 Task: Add a condition where "Hours since created Less than Eighteen" in unsolved tickets in your groups.
Action: Mouse pressed left at (247, 434)
Screenshot: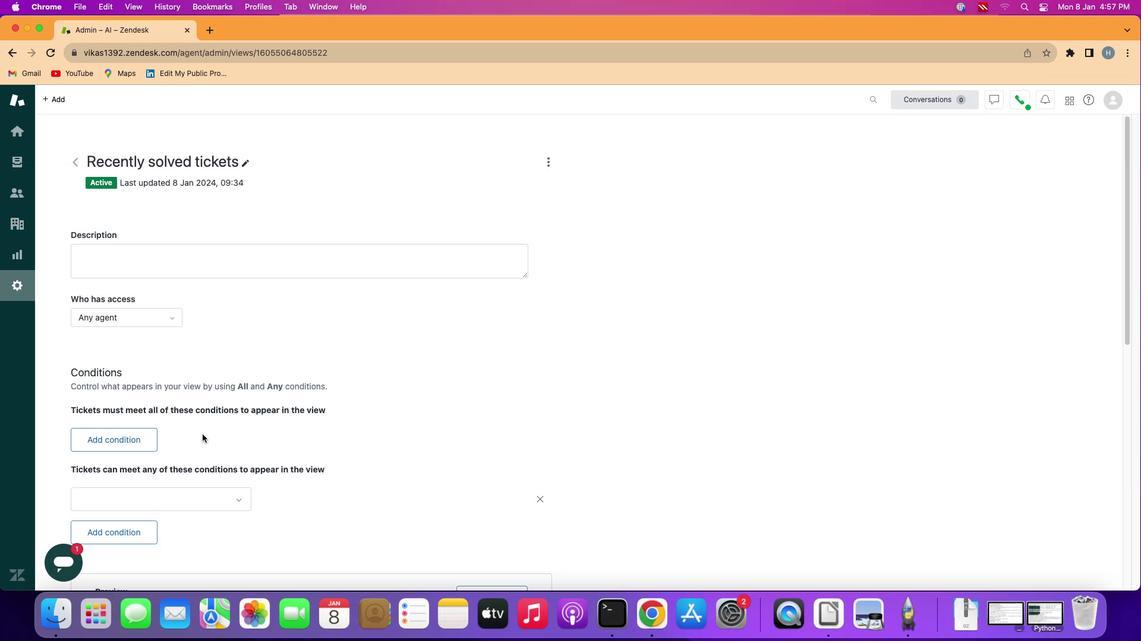 
Action: Mouse moved to (193, 435)
Screenshot: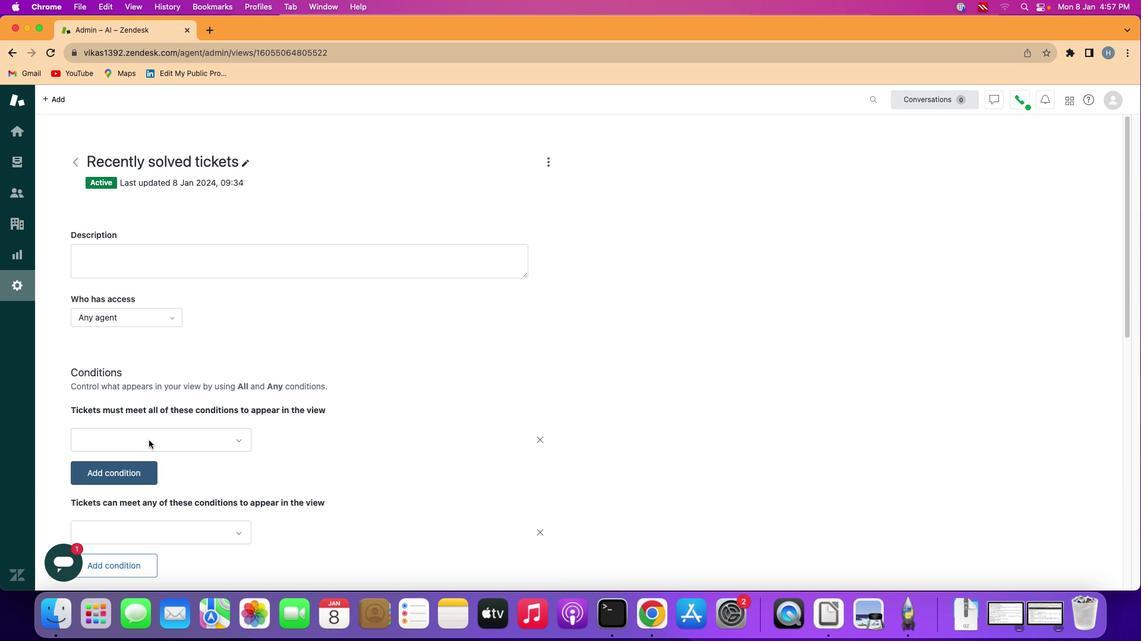 
Action: Mouse pressed left at (193, 435)
Screenshot: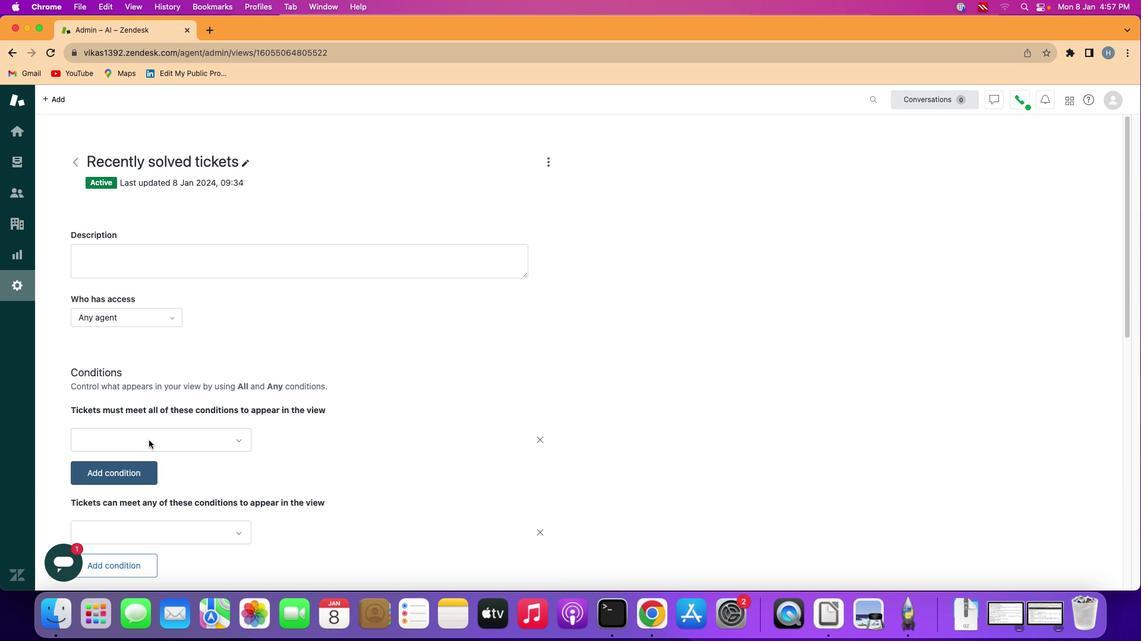 
Action: Mouse moved to (215, 434)
Screenshot: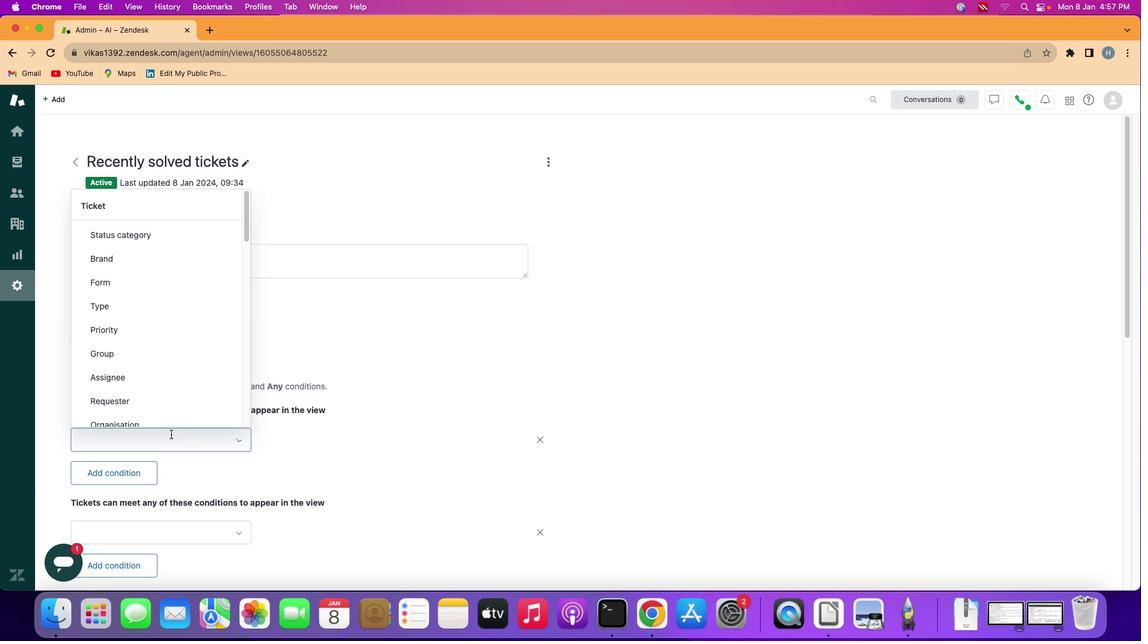 
Action: Mouse pressed left at (215, 434)
Screenshot: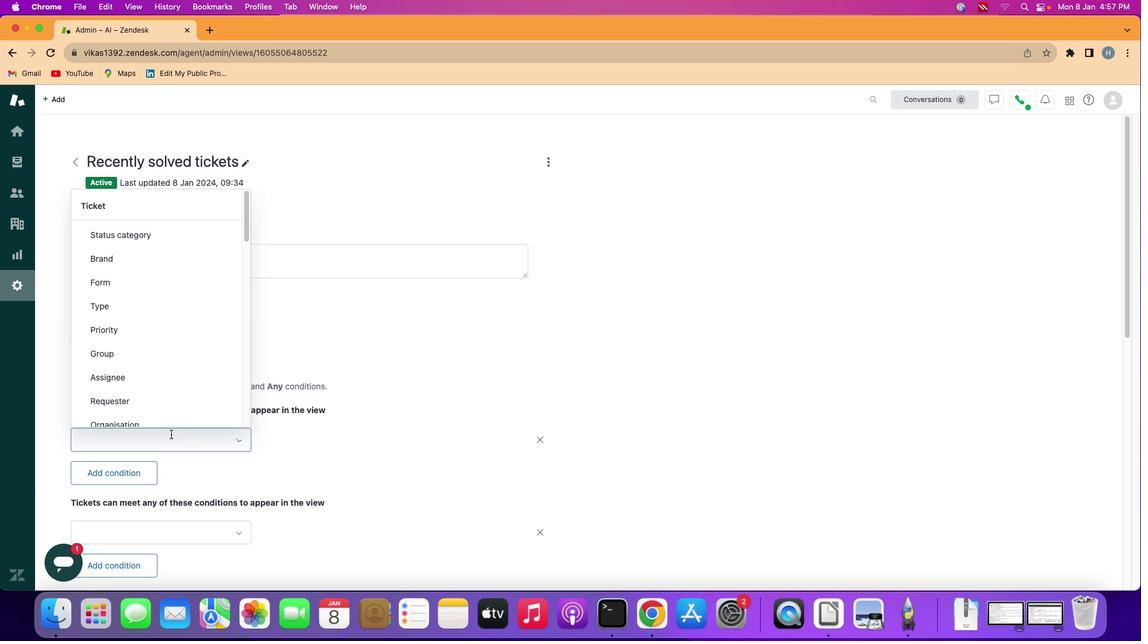 
Action: Mouse moved to (230, 423)
Screenshot: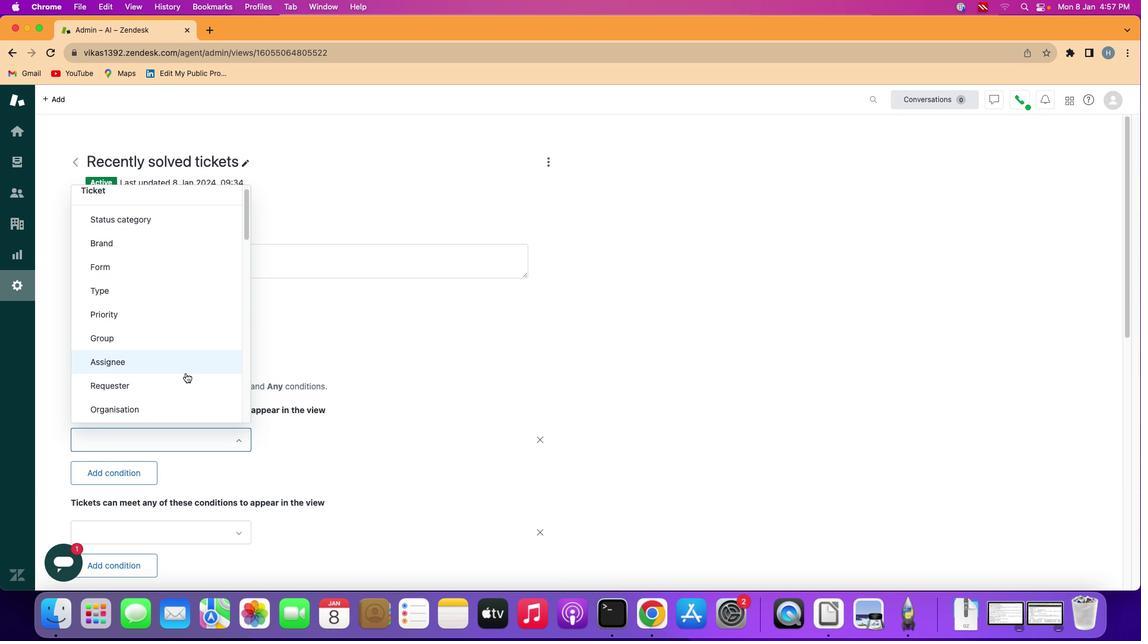 
Action: Mouse scrolled (230, 423) with delta (41, 351)
Screenshot: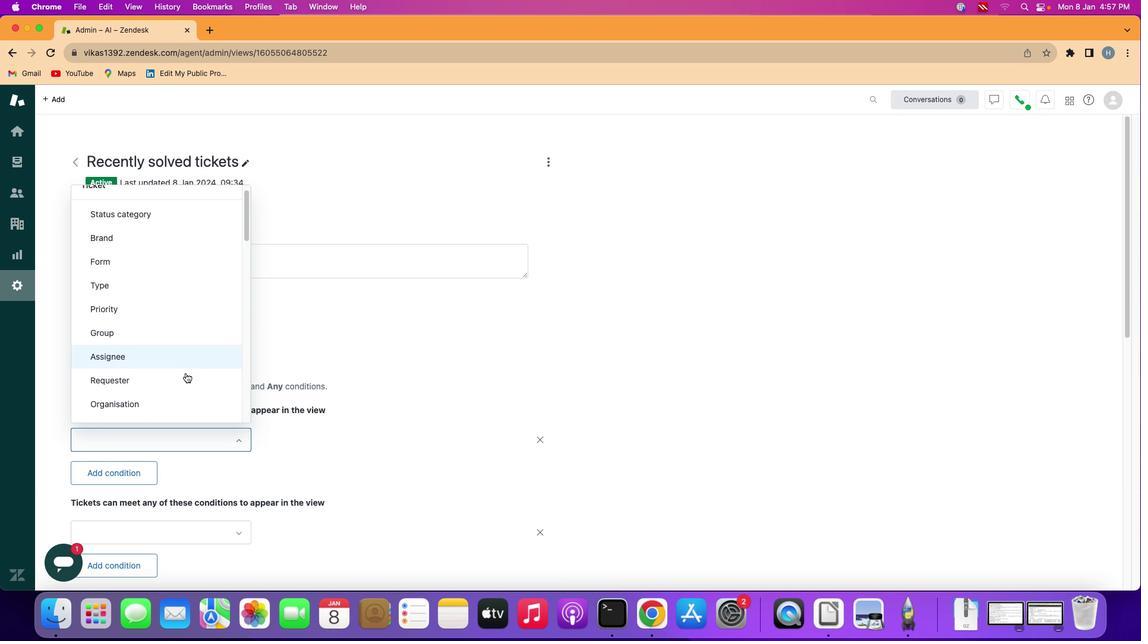 
Action: Mouse scrolled (230, 423) with delta (41, 351)
Screenshot: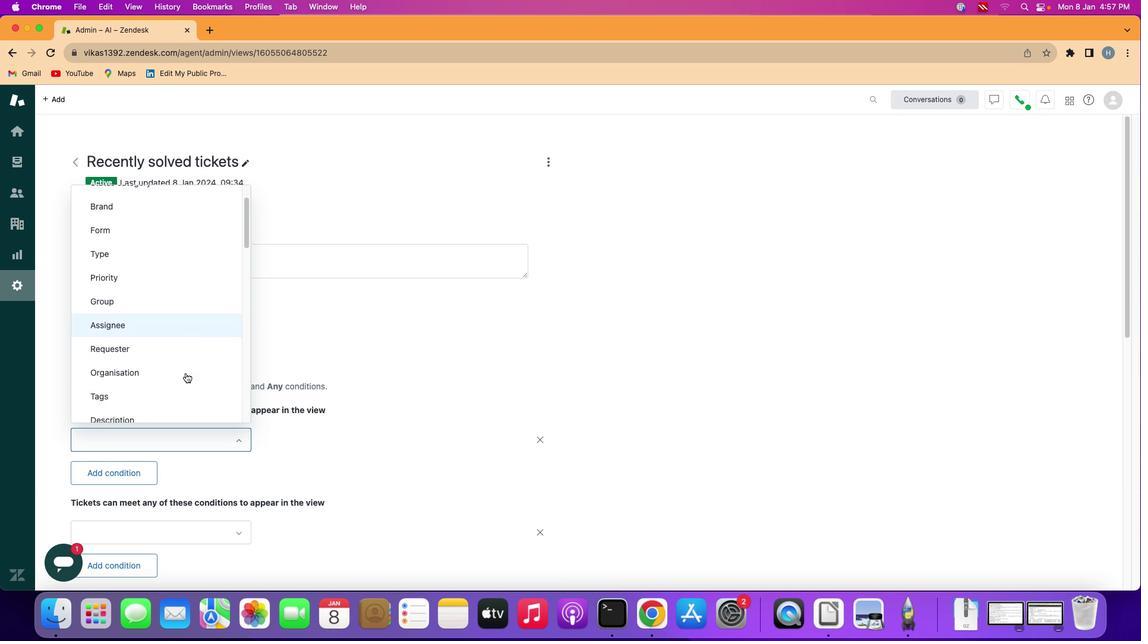 
Action: Mouse scrolled (230, 423) with delta (41, 351)
Screenshot: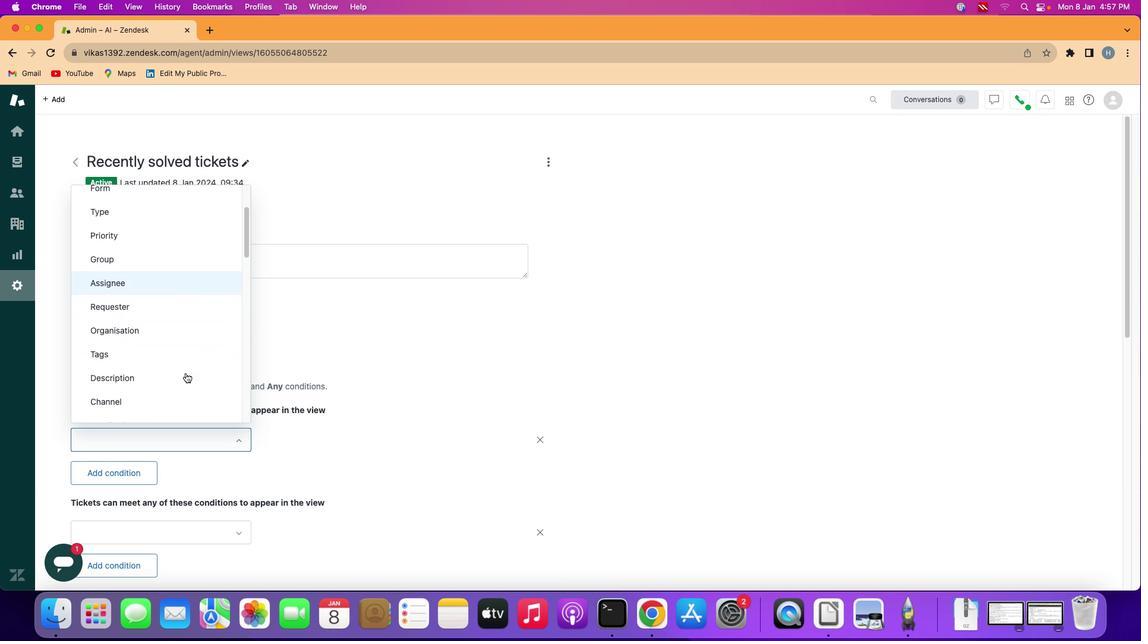 
Action: Mouse scrolled (230, 423) with delta (41, 351)
Screenshot: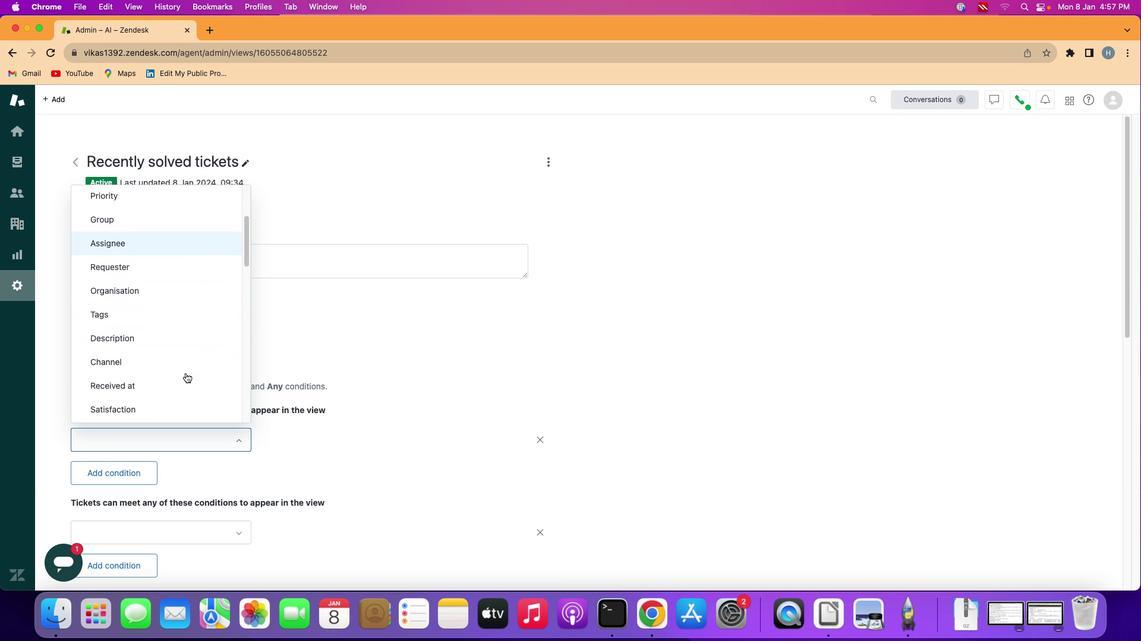 
Action: Mouse scrolled (230, 423) with delta (41, 351)
Screenshot: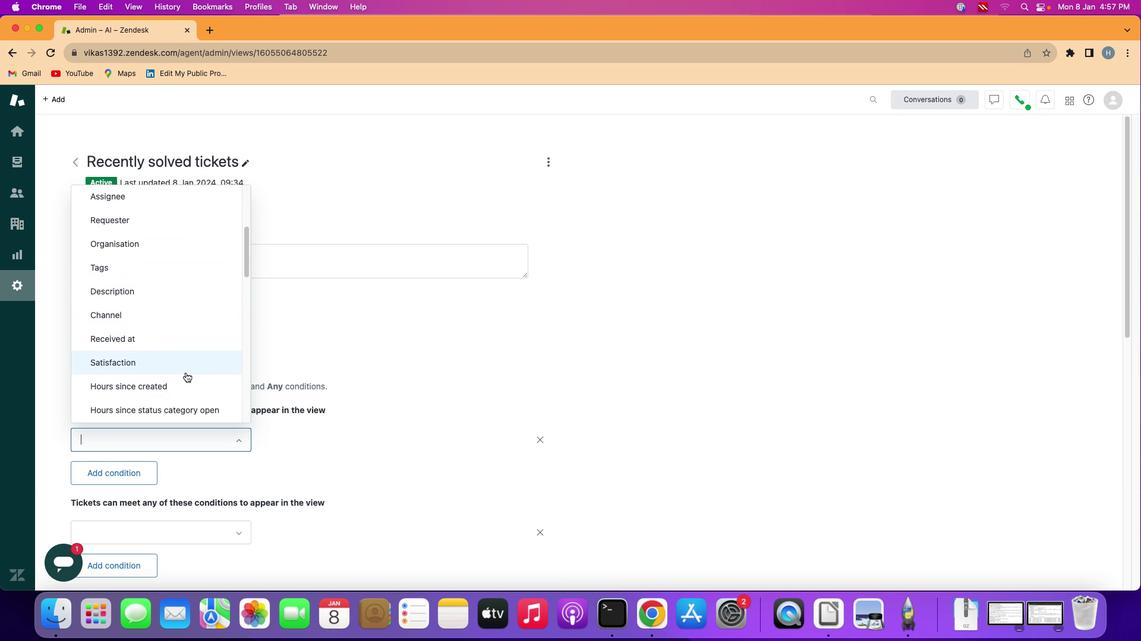 
Action: Mouse moved to (230, 422)
Screenshot: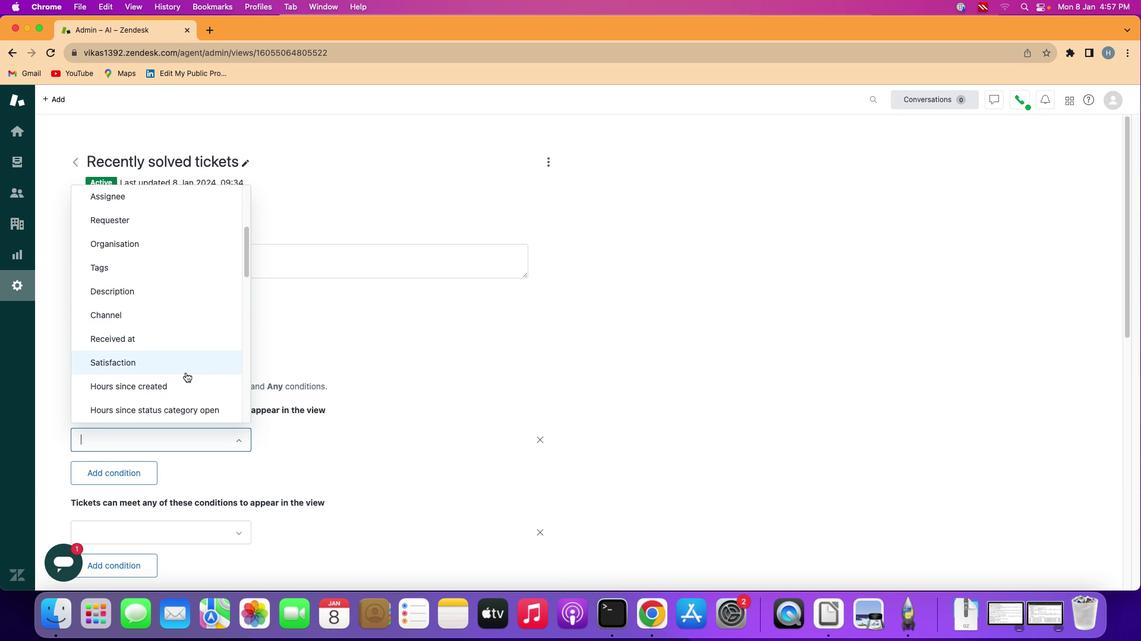 
Action: Mouse scrolled (230, 422) with delta (41, 351)
Screenshot: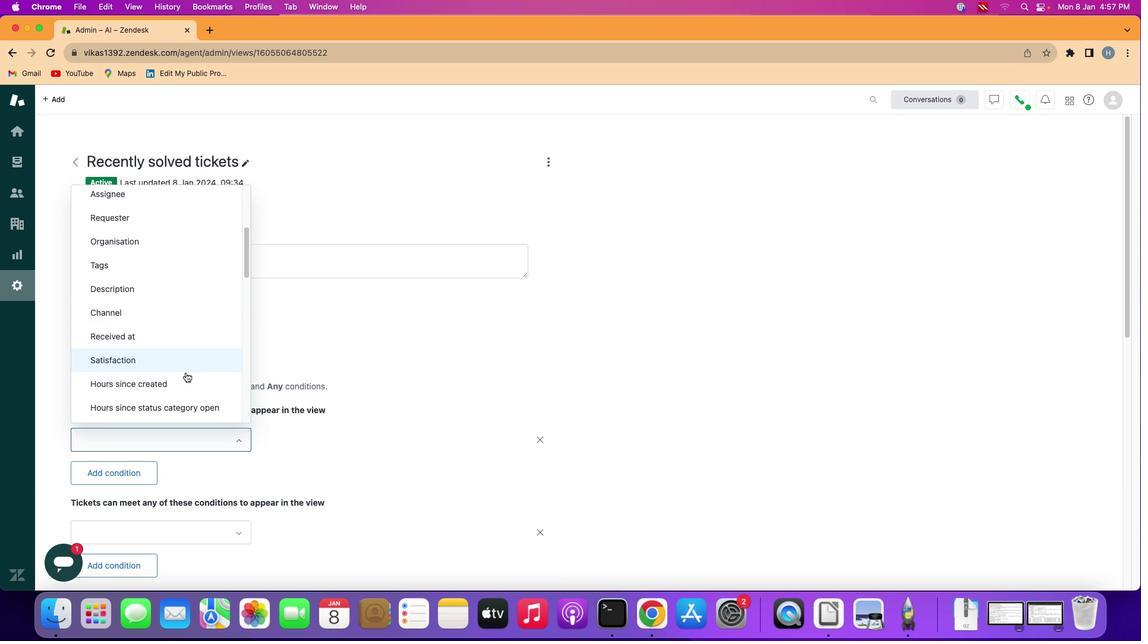 
Action: Mouse scrolled (230, 422) with delta (41, 351)
Screenshot: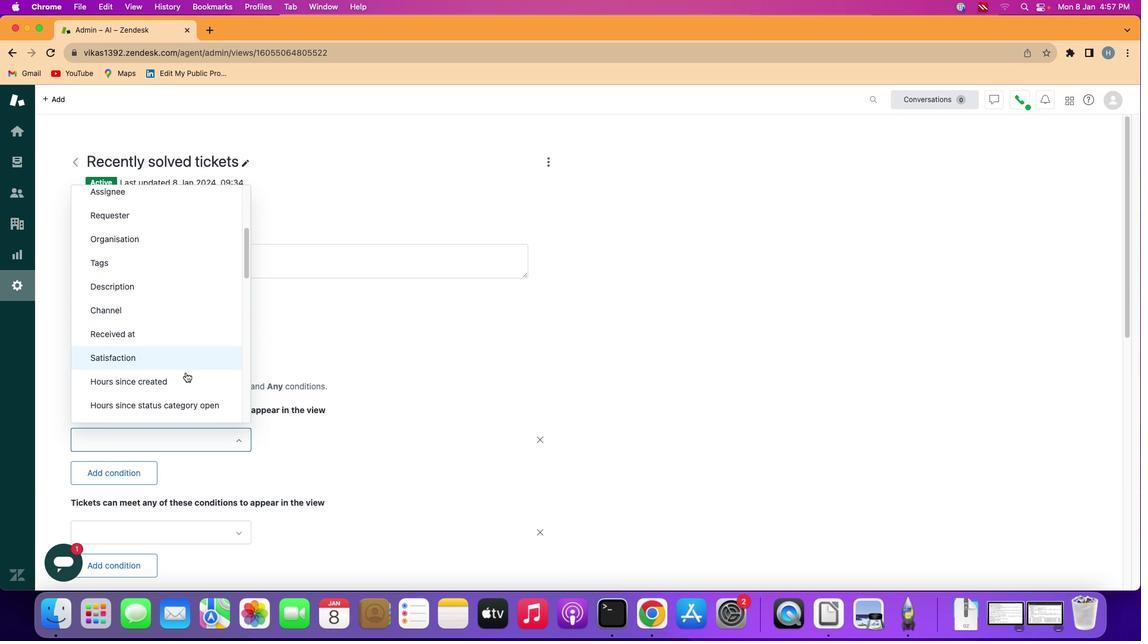 
Action: Mouse scrolled (230, 422) with delta (41, 351)
Screenshot: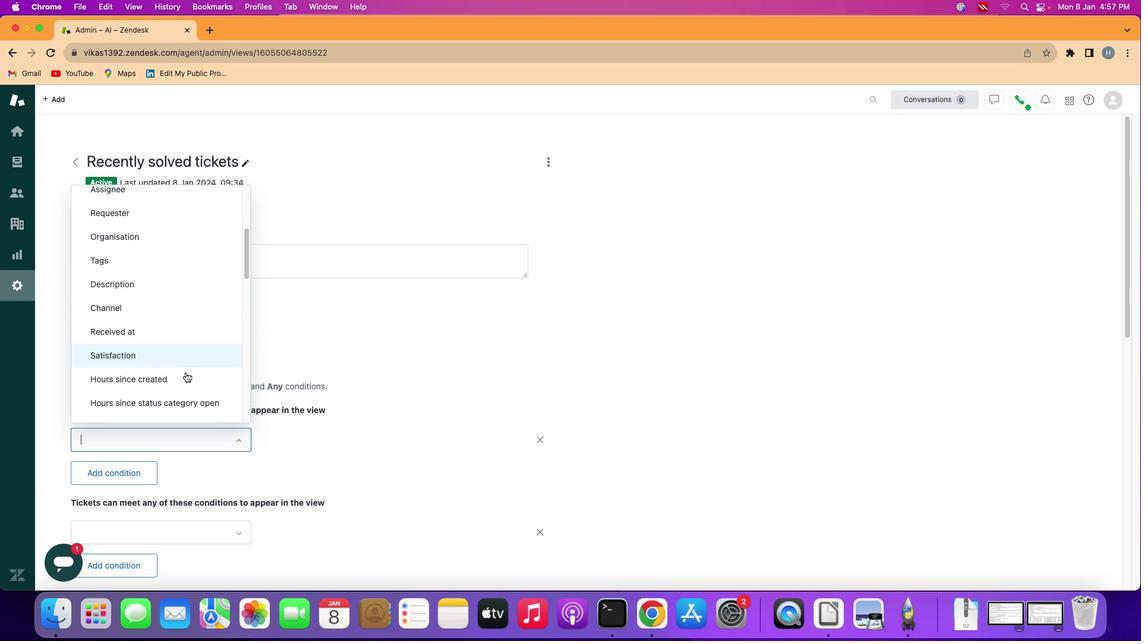 
Action: Mouse scrolled (230, 422) with delta (41, 351)
Screenshot: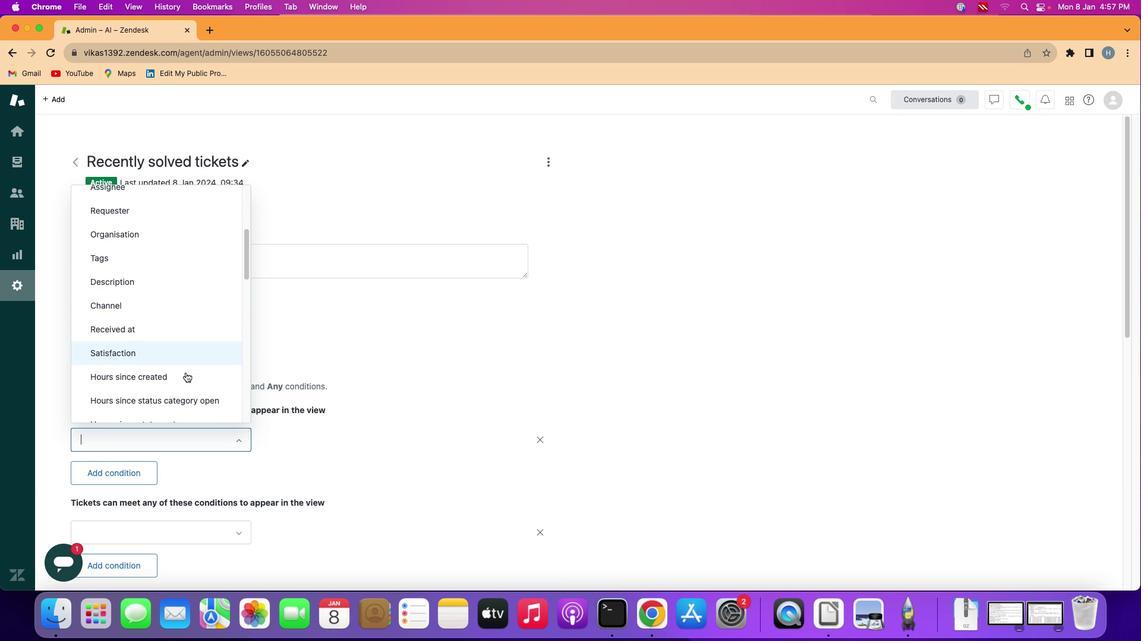 
Action: Mouse scrolled (230, 422) with delta (41, 351)
Screenshot: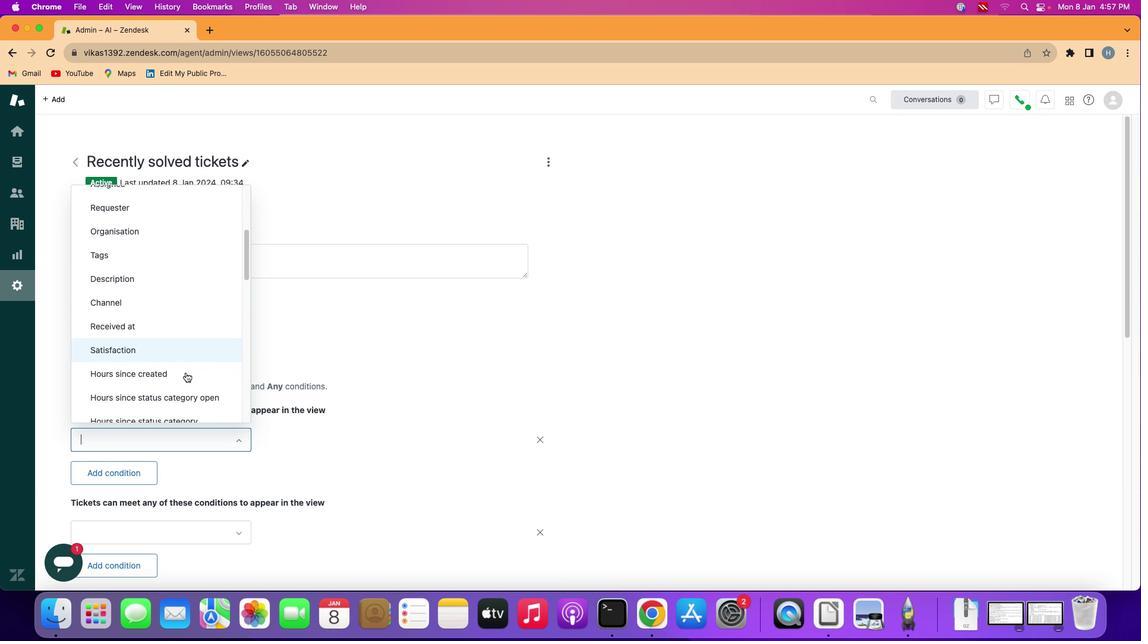 
Action: Mouse scrolled (230, 422) with delta (41, 351)
Screenshot: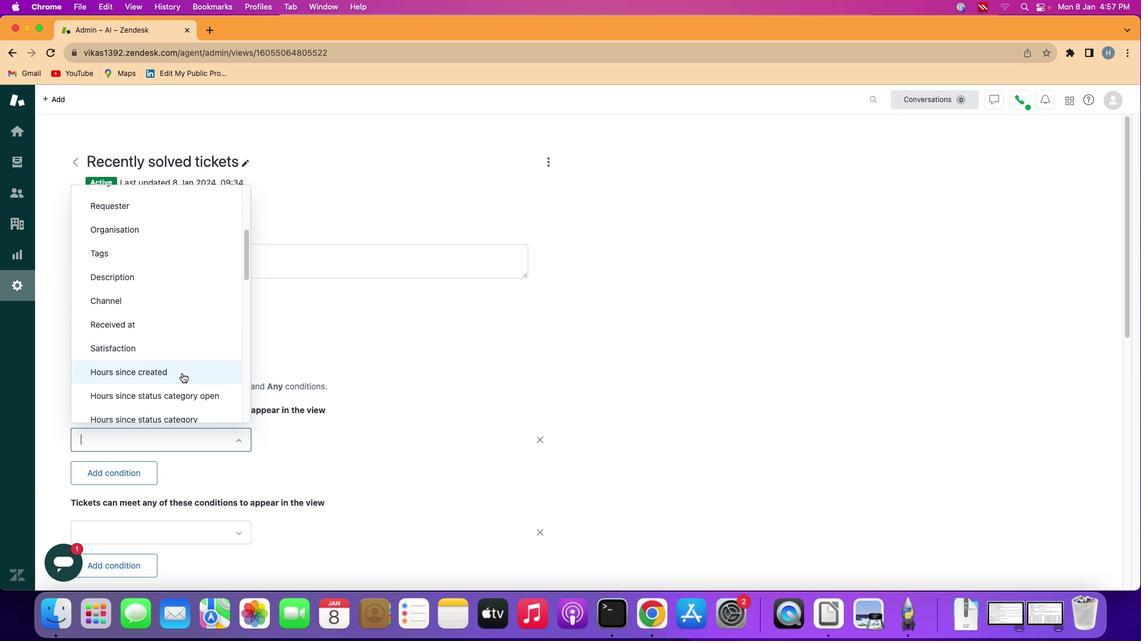 
Action: Mouse moved to (226, 423)
Screenshot: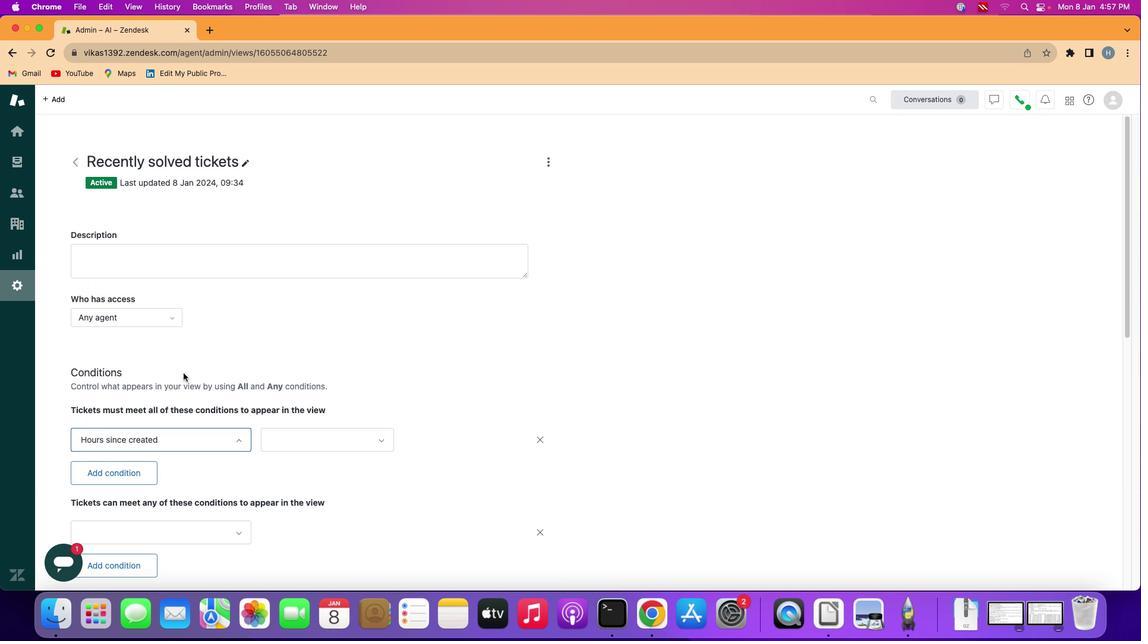 
Action: Mouse pressed left at (226, 423)
Screenshot: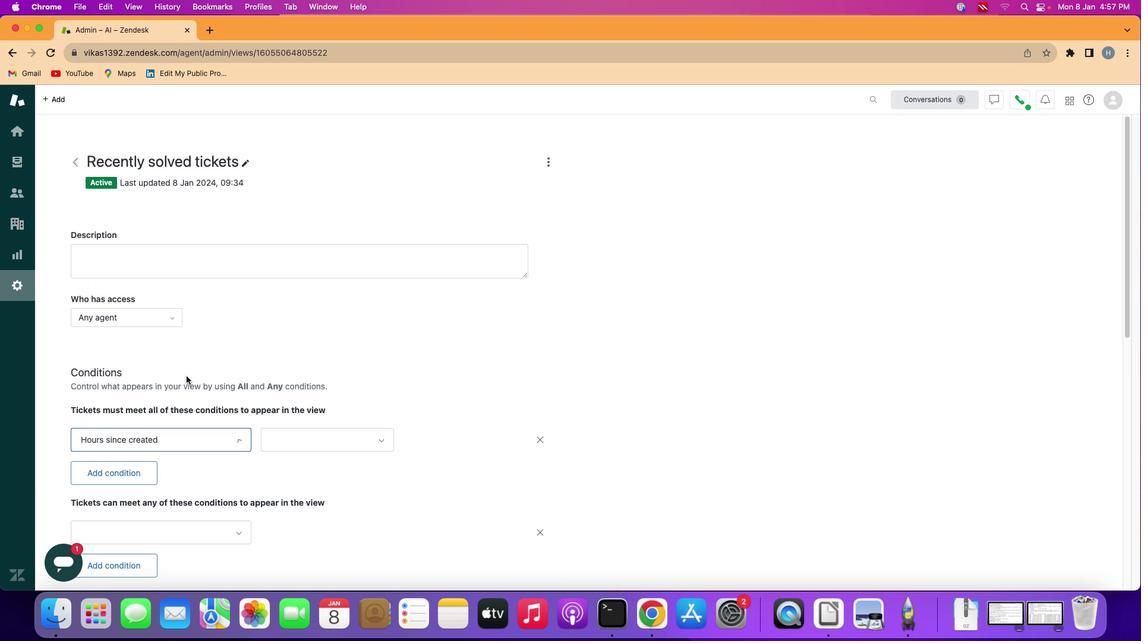 
Action: Mouse moved to (347, 435)
Screenshot: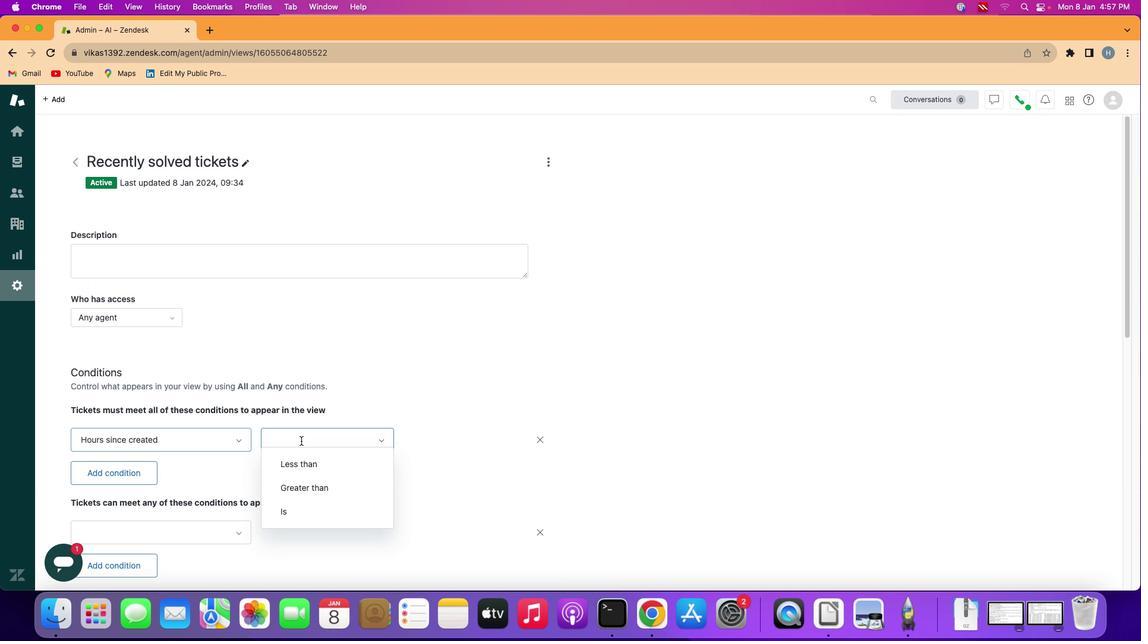 
Action: Mouse pressed left at (347, 435)
Screenshot: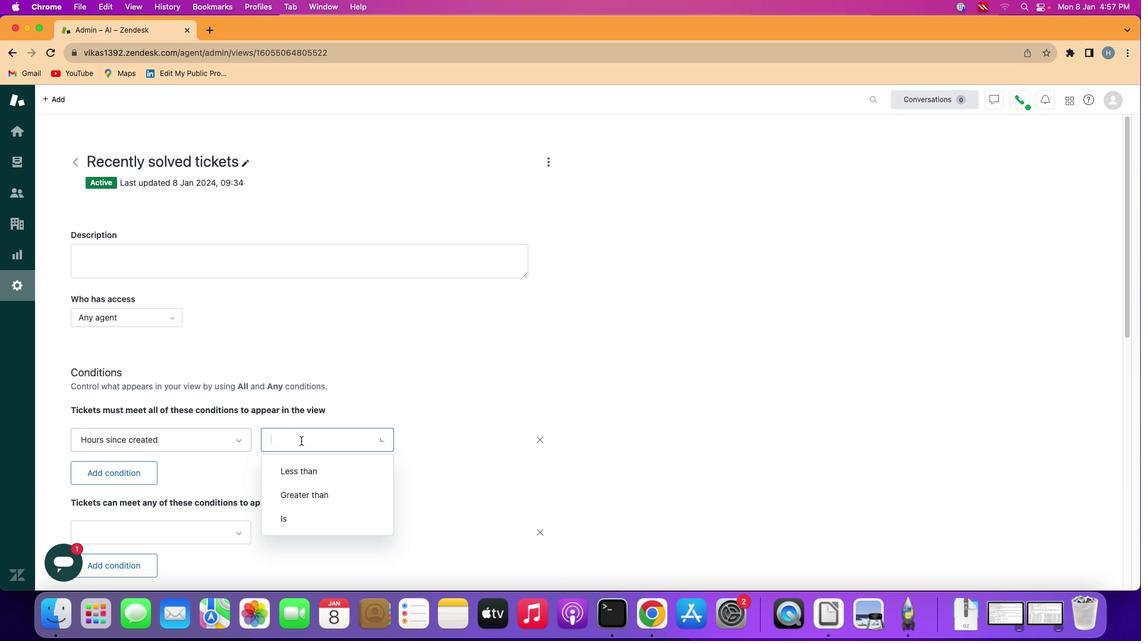
Action: Mouse moved to (363, 441)
Screenshot: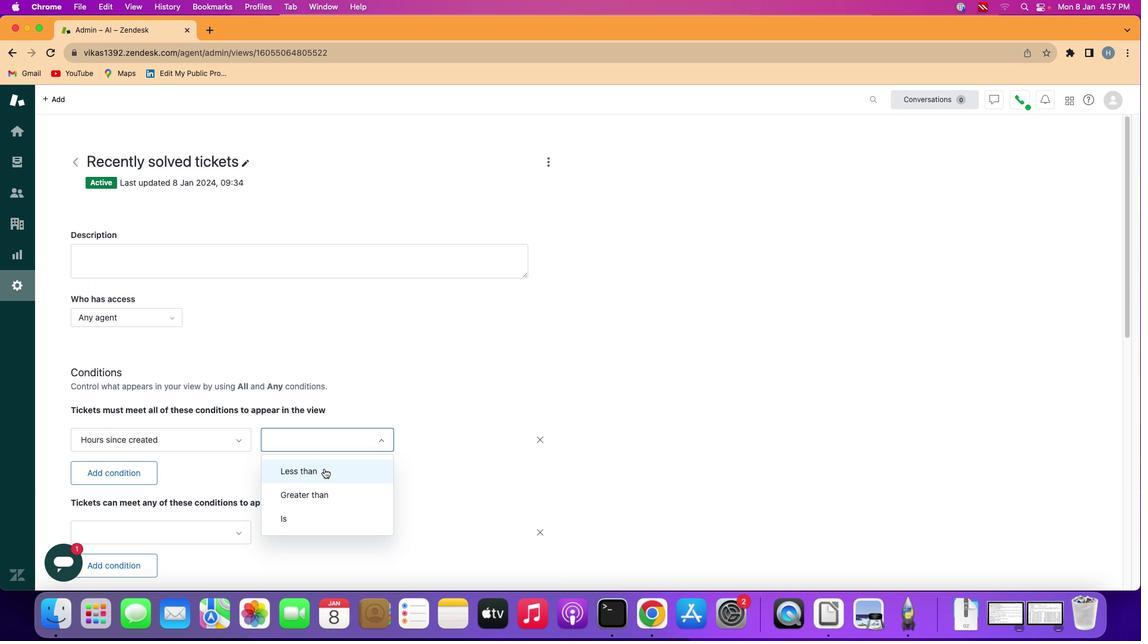 
Action: Mouse pressed left at (363, 441)
Screenshot: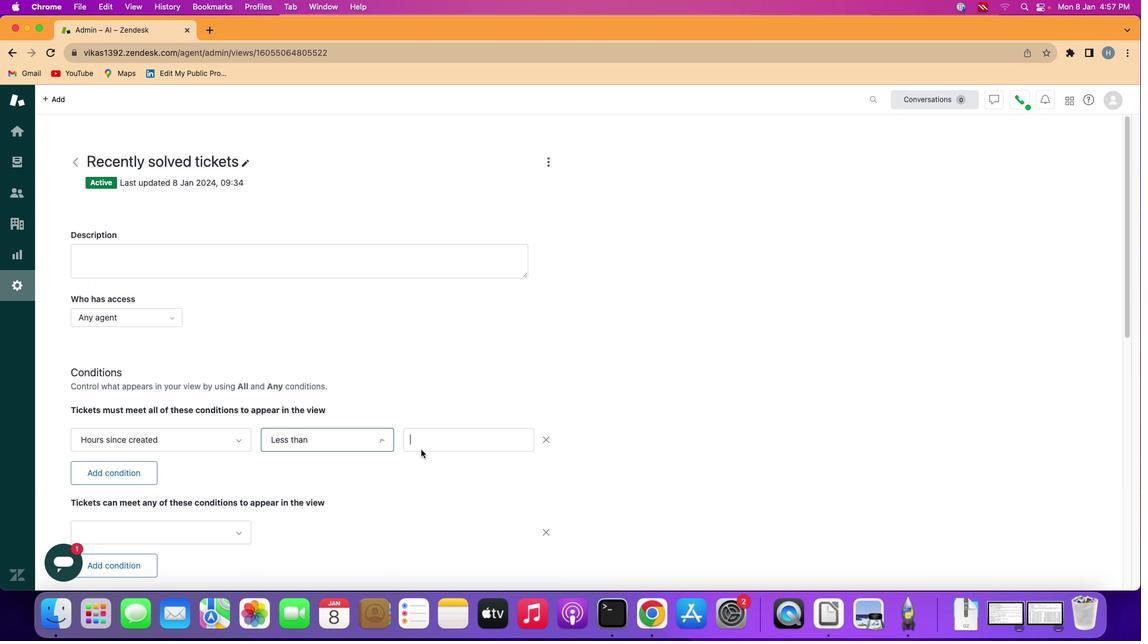 
Action: Mouse moved to (505, 436)
Screenshot: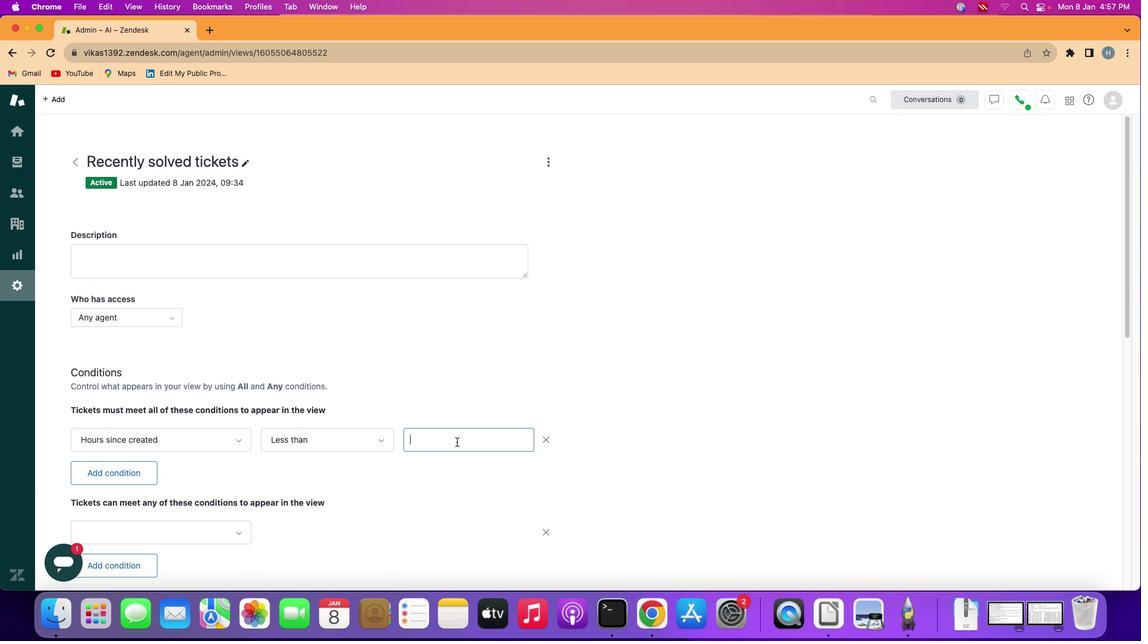 
Action: Mouse pressed left at (505, 436)
Screenshot: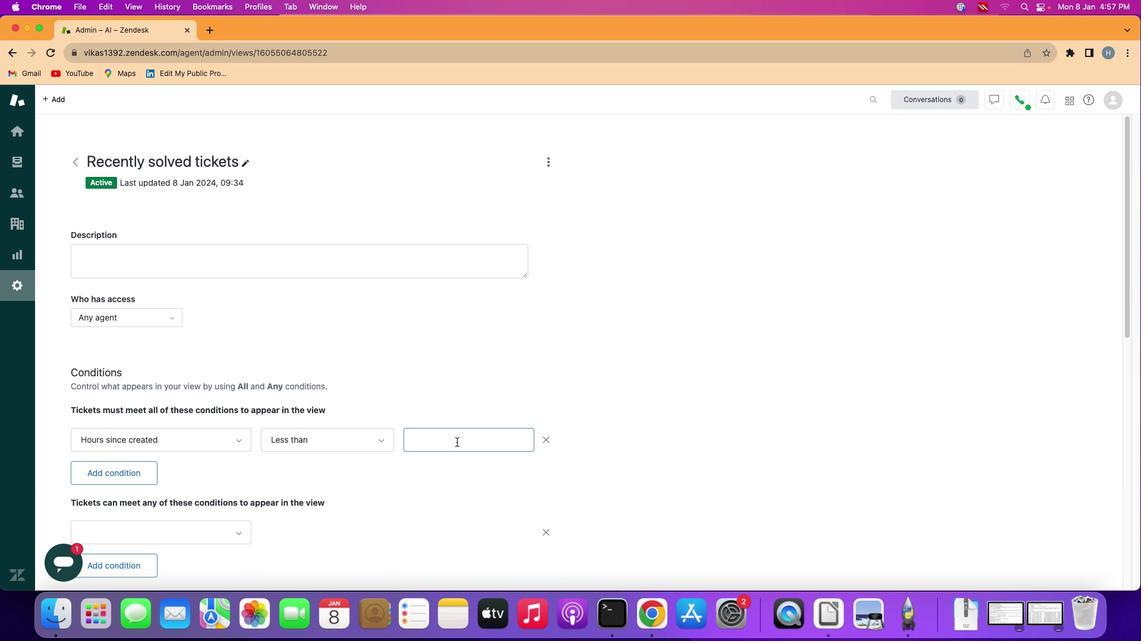 
Action: Key pressed Key.shift'E''i''g''h''t''e''e''n'
Screenshot: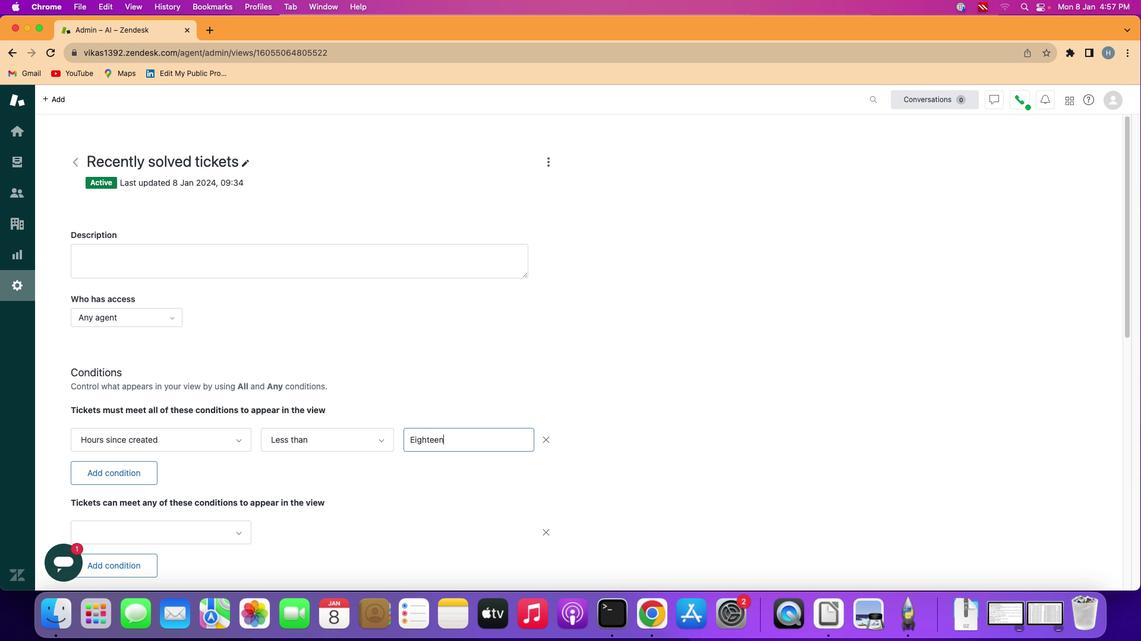 
Action: Mouse moved to (517, 439)
Screenshot: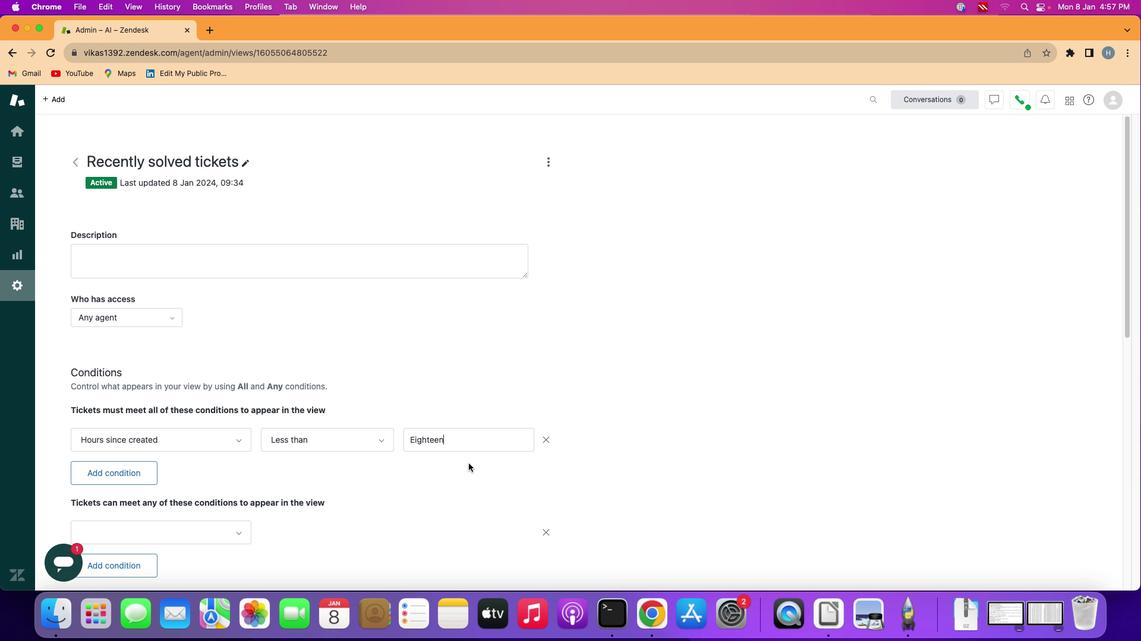 
Action: Mouse pressed left at (517, 439)
Screenshot: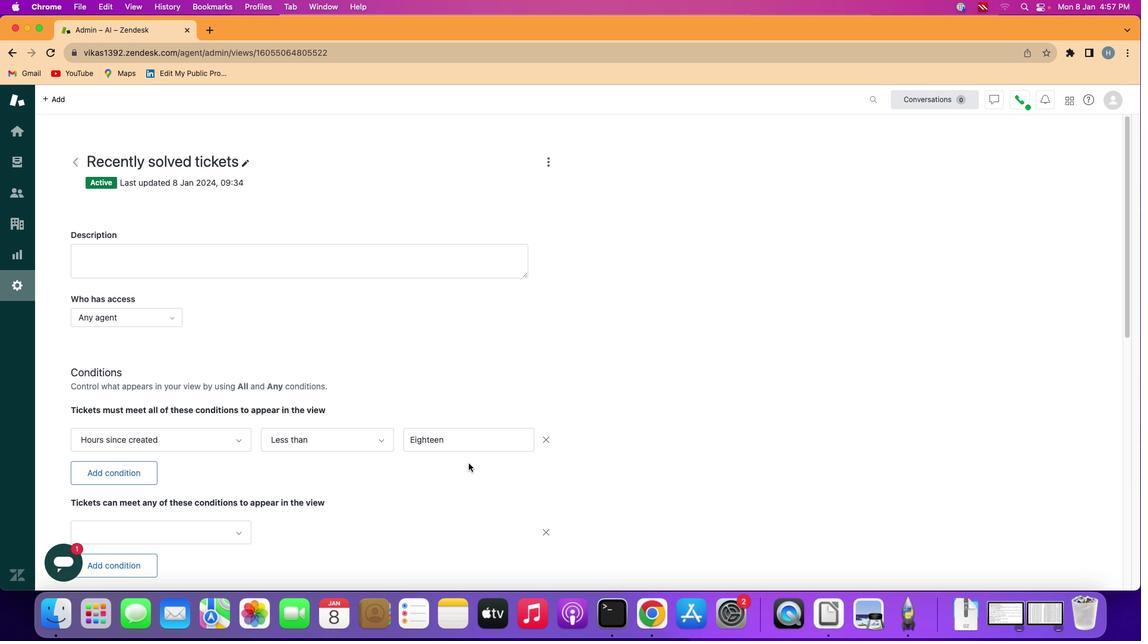
